 Task: Add Sprouts D3 5000 Iu Citrus Mct Oil to the cart.
Action: Mouse pressed left at (25, 97)
Screenshot: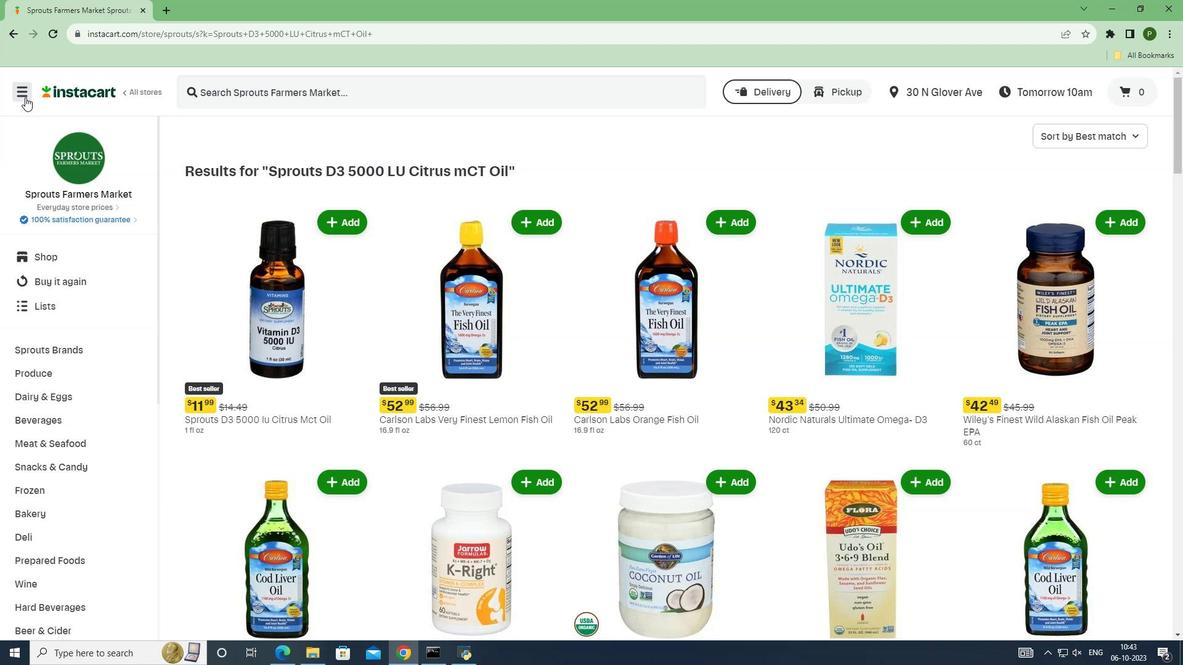 
Action: Mouse moved to (51, 333)
Screenshot: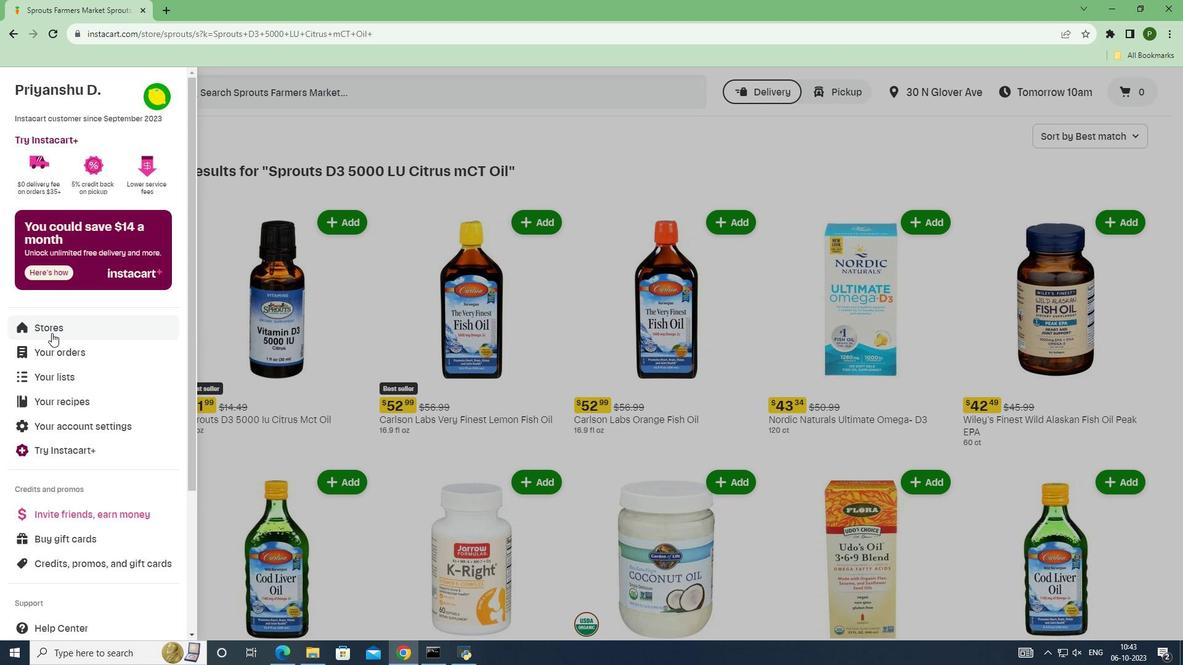 
Action: Mouse pressed left at (51, 333)
Screenshot: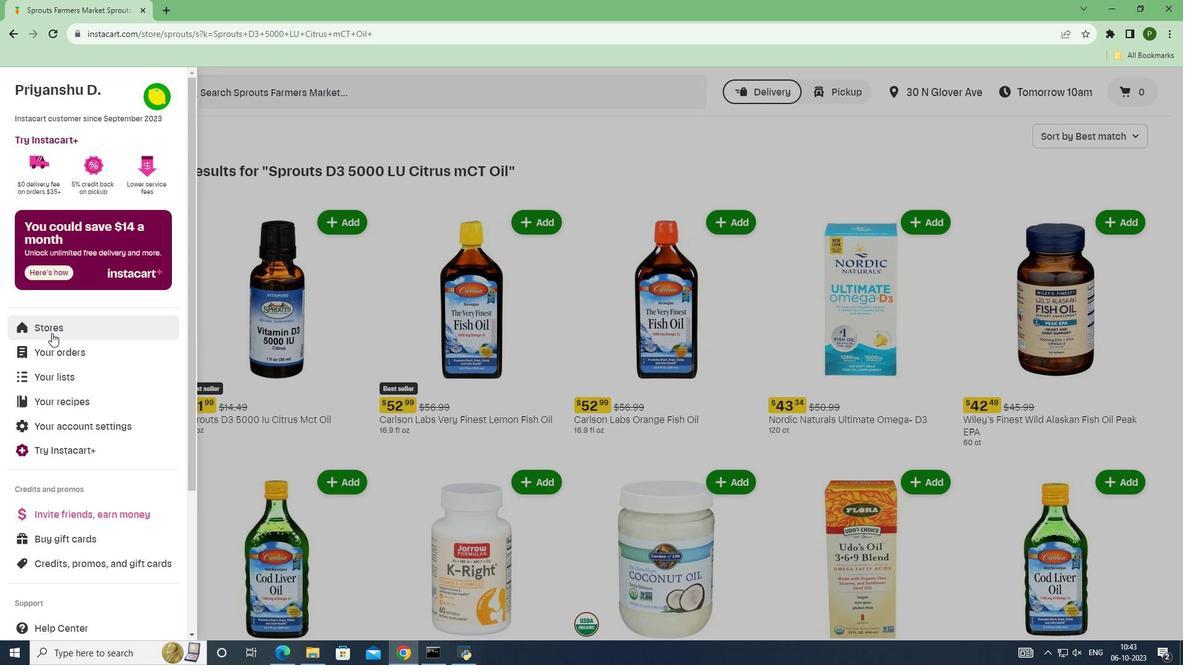 
Action: Mouse moved to (278, 147)
Screenshot: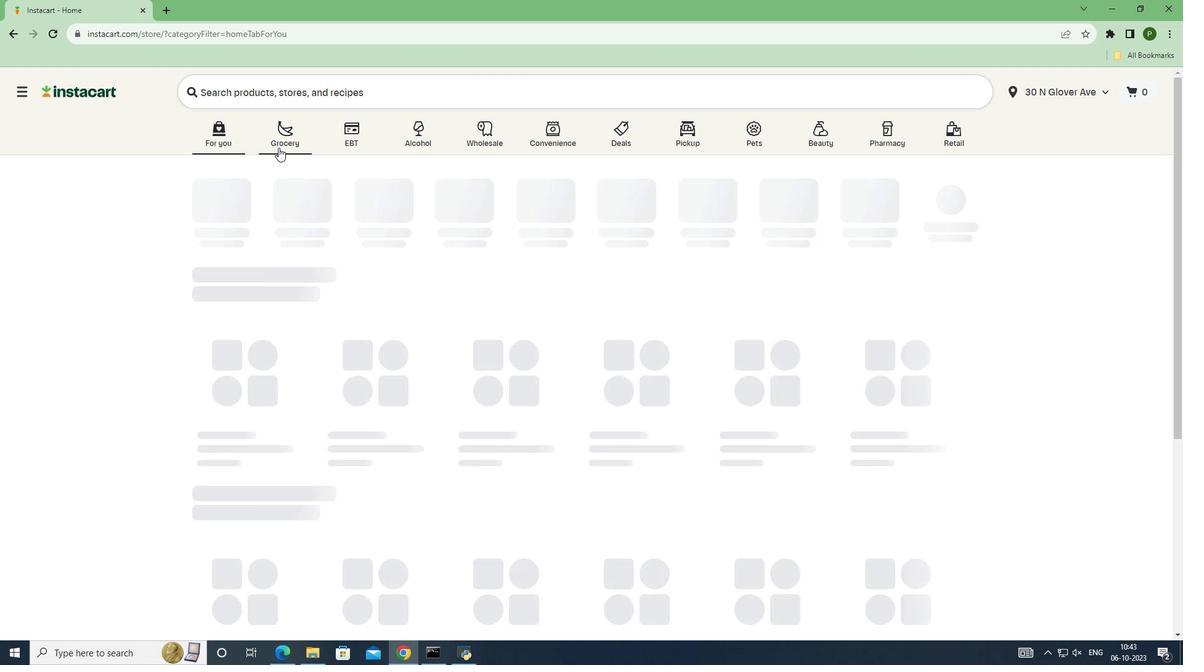 
Action: Mouse pressed left at (278, 147)
Screenshot: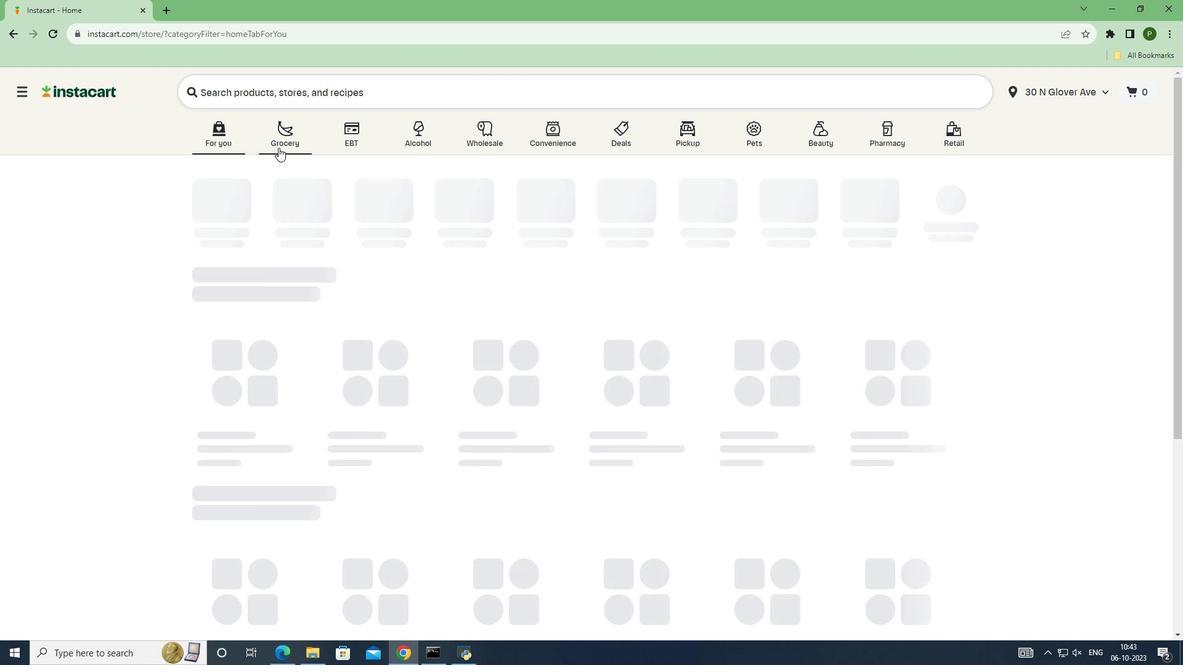 
Action: Mouse moved to (748, 294)
Screenshot: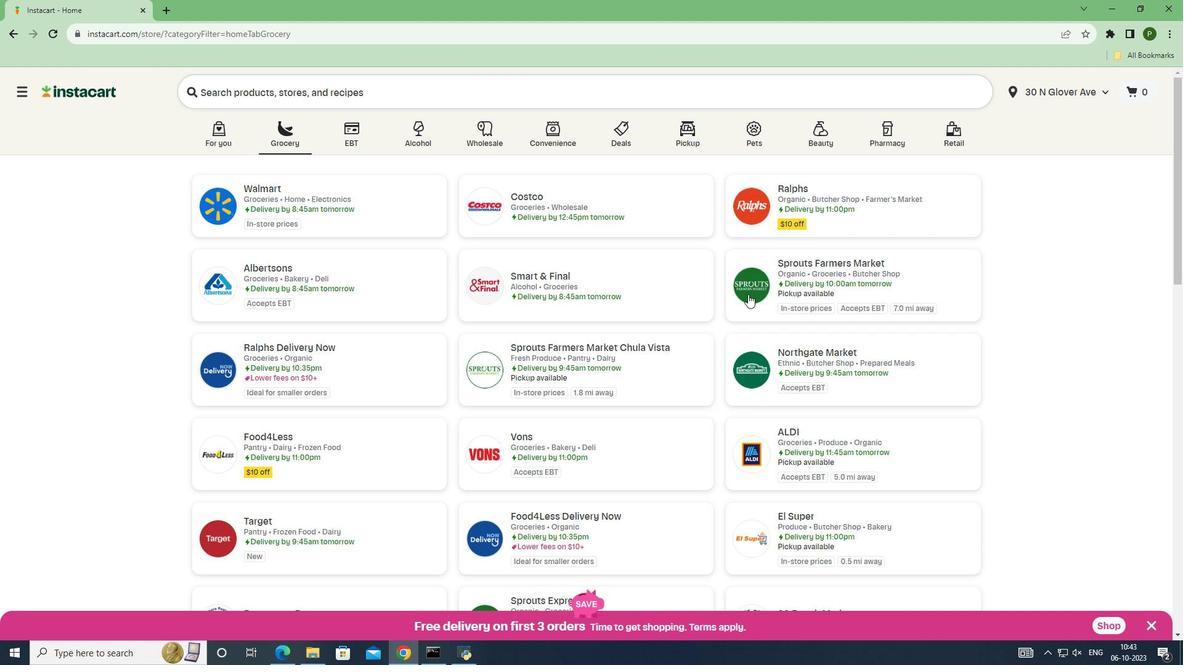 
Action: Mouse pressed left at (748, 294)
Screenshot: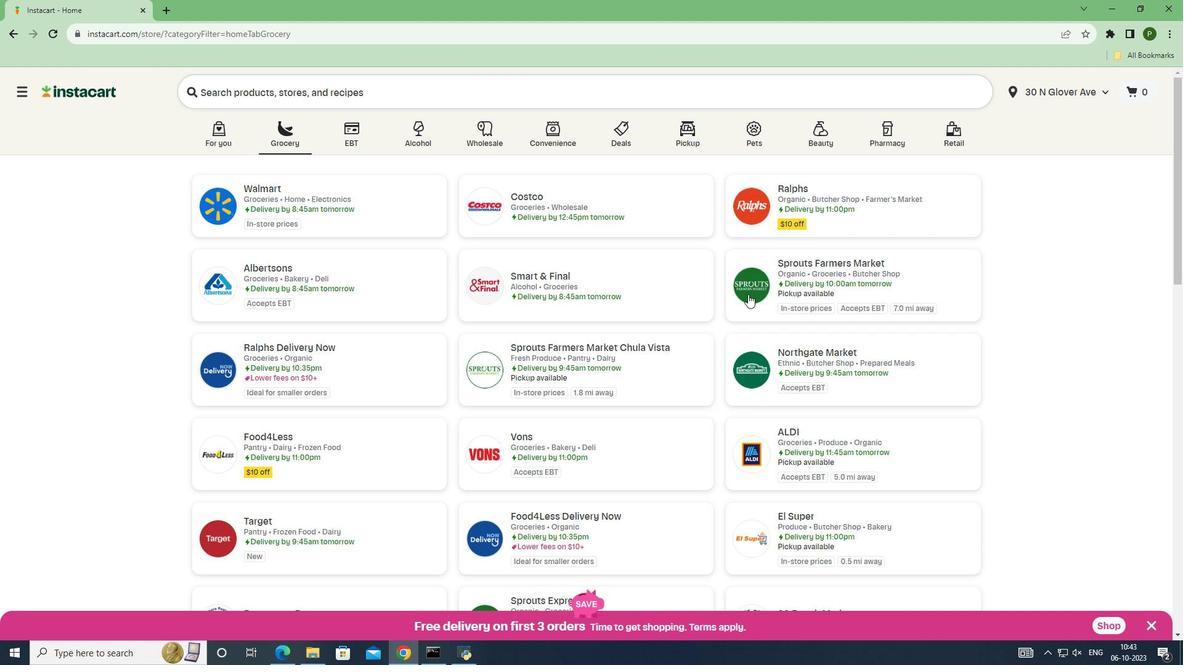 
Action: Mouse moved to (67, 354)
Screenshot: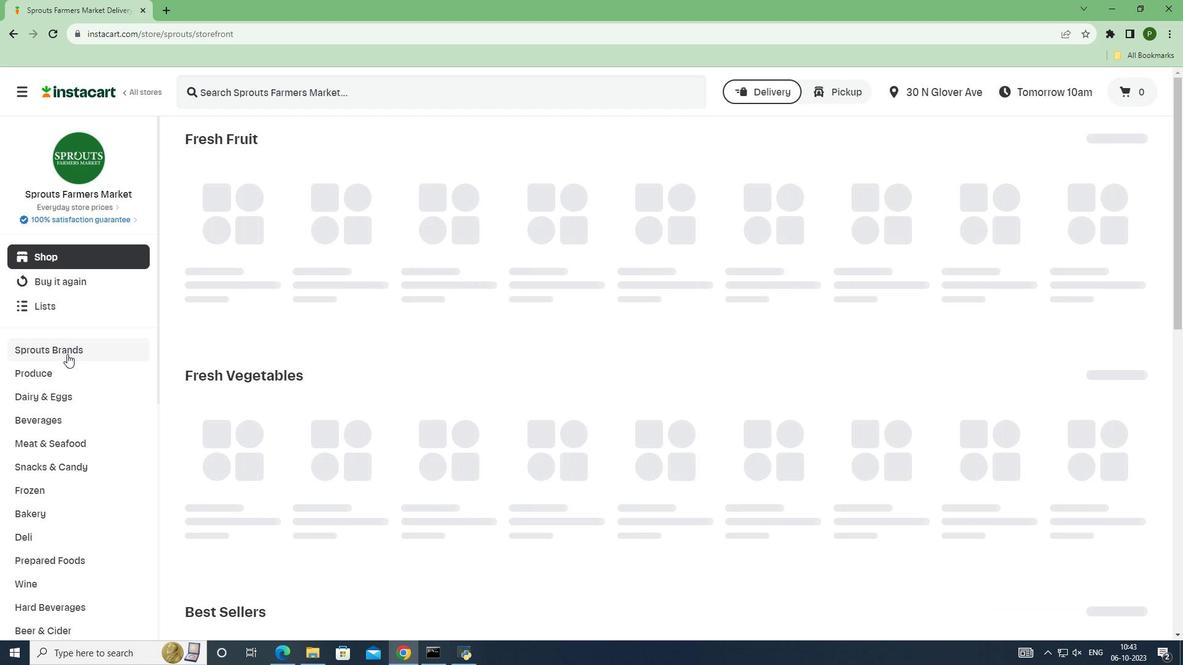 
Action: Mouse pressed left at (67, 354)
Screenshot: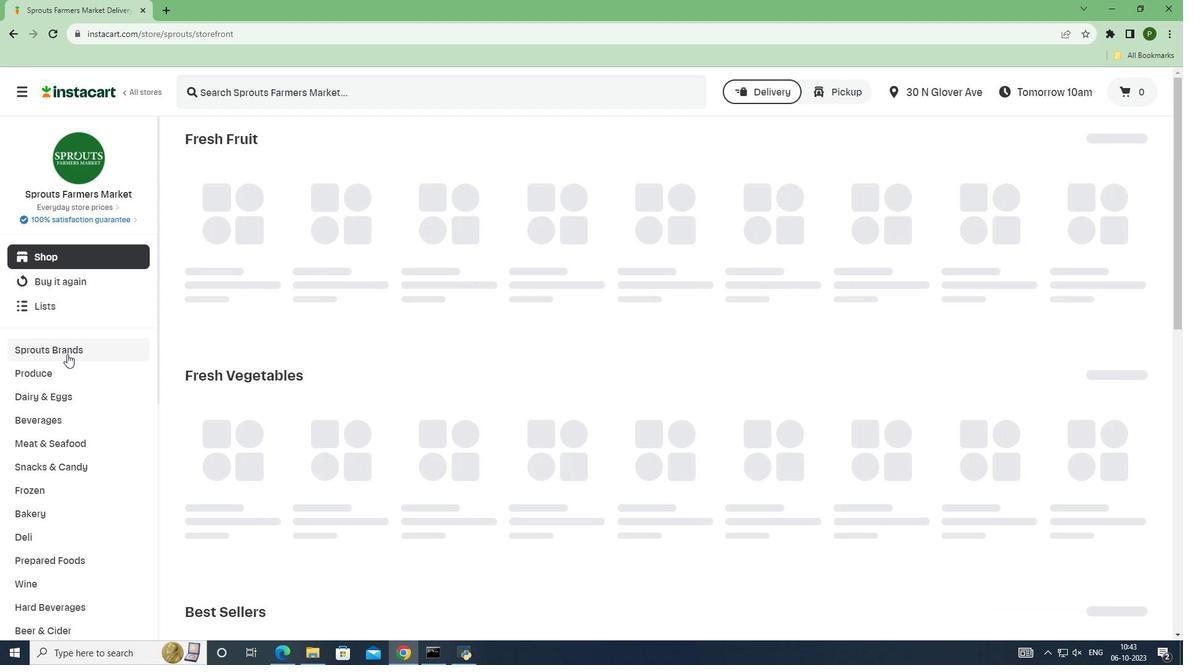 
Action: Mouse moved to (77, 510)
Screenshot: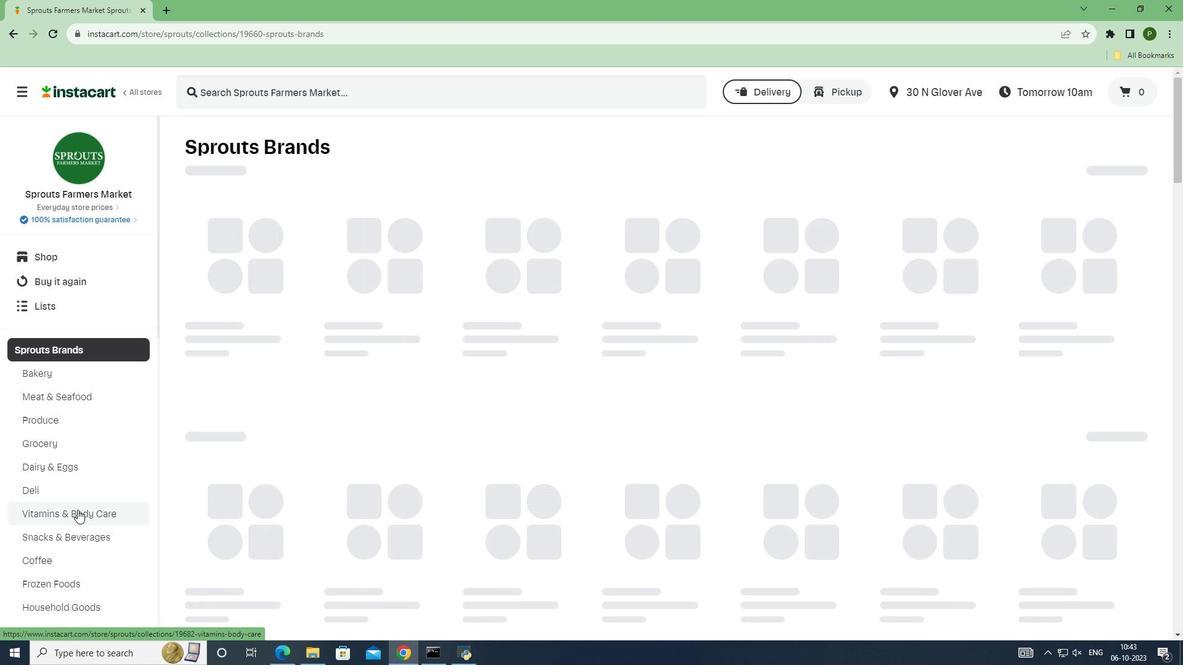 
Action: Mouse pressed left at (77, 510)
Screenshot: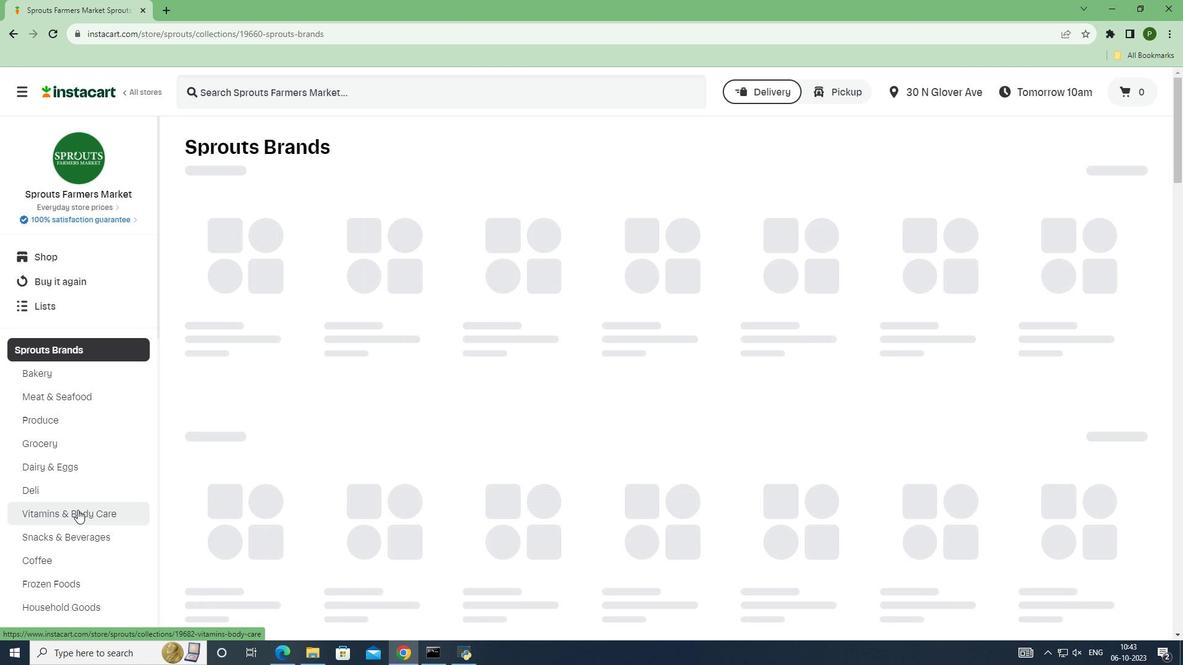
Action: Mouse moved to (230, 89)
Screenshot: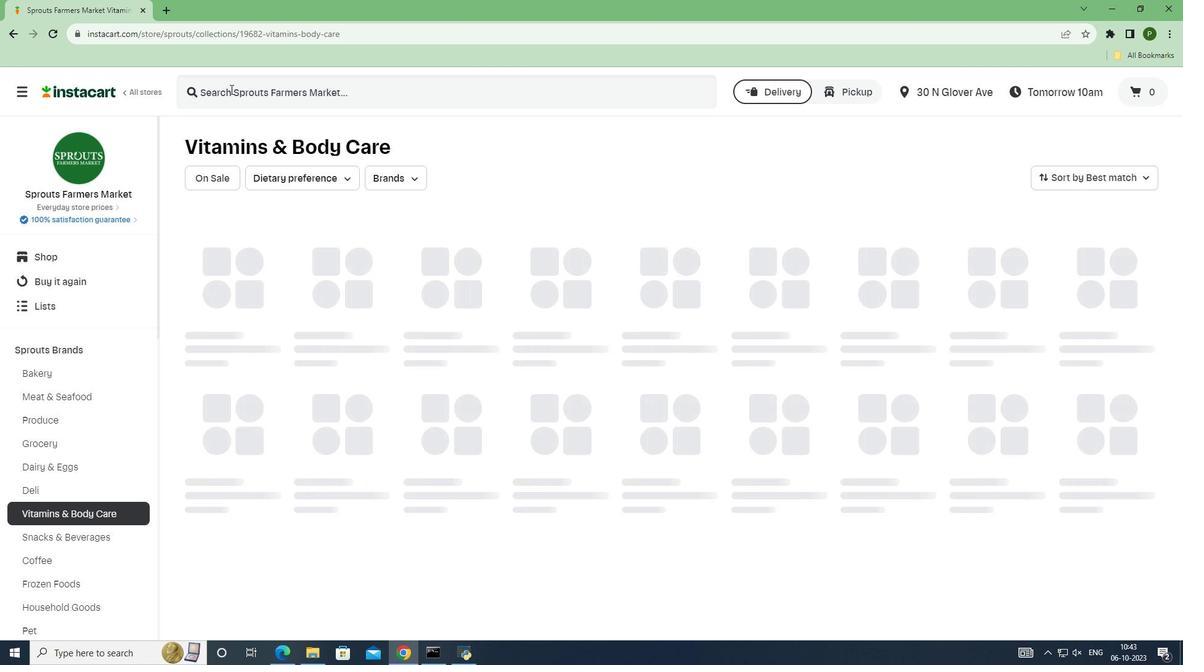 
Action: Mouse pressed left at (230, 89)
Screenshot: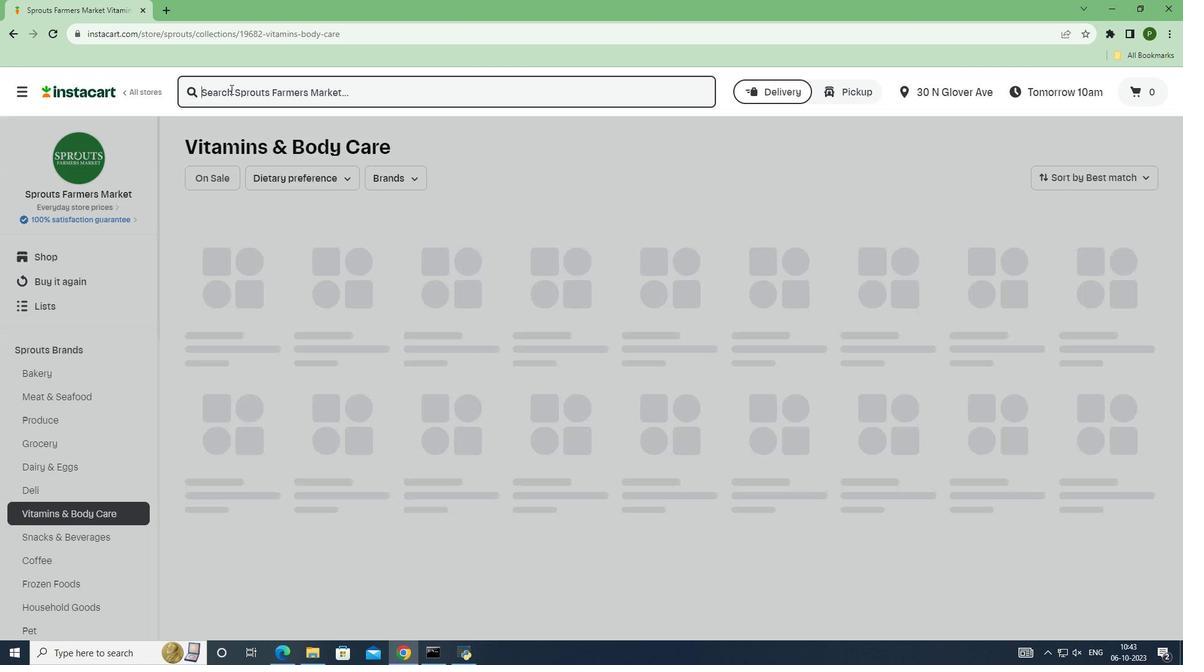 
Action: Key pressed <Key.caps_lock>S<Key.caps_lock>prouts<Key.space><Key.caps_lock>D3<Key.space>5000<Key.space><Key.caps_lock>lu<Key.space><Key.caps_lock>C<Key.caps_lock>itrus<Key.space><Key.caps_lock>M<Key.caps_lock>ct<Key.space><Key.caps_lock>O<Key.caps_lock>il<Key.space><Key.enter>
Screenshot: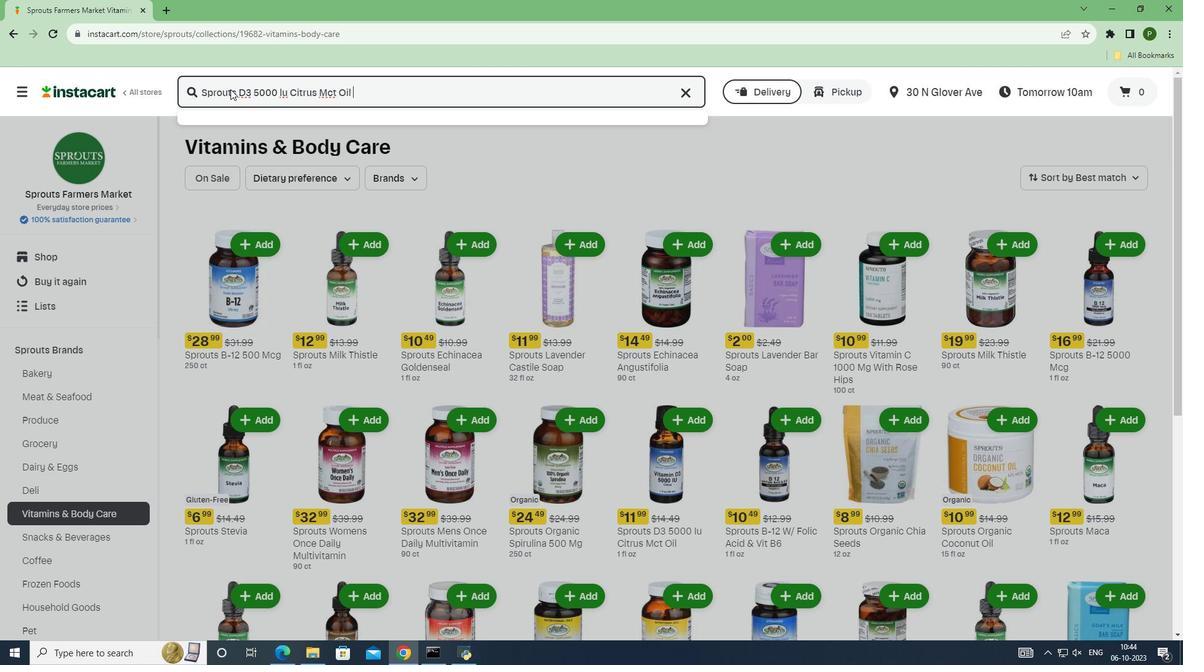 
Action: Mouse moved to (281, 289)
Screenshot: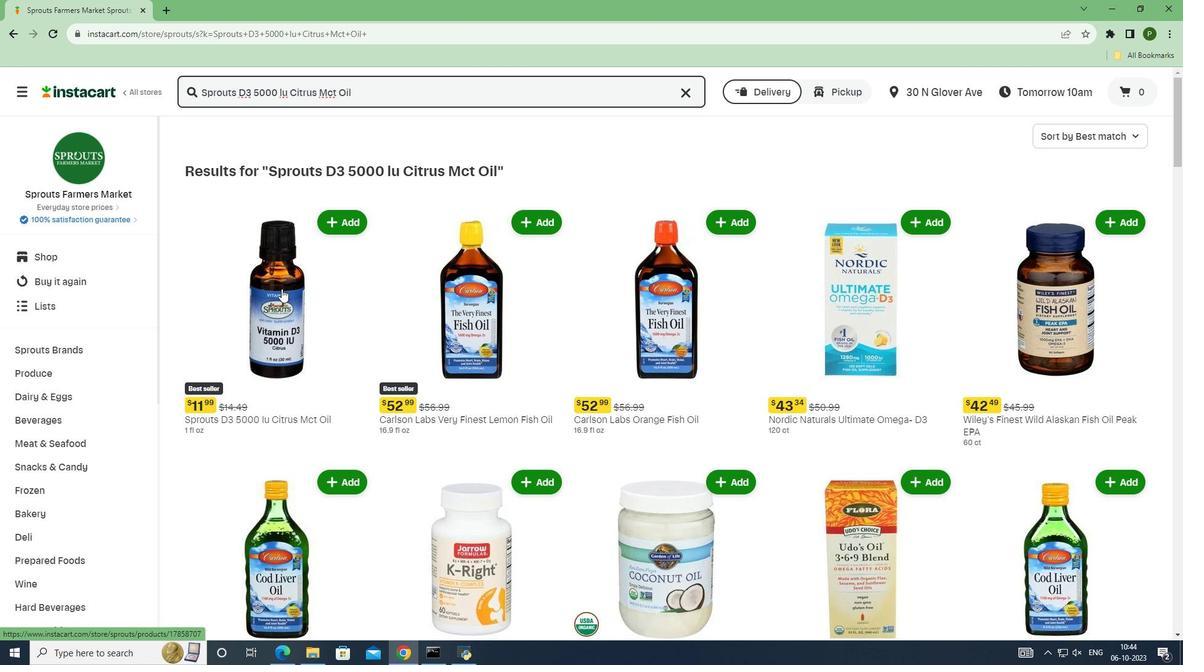 
Action: Mouse scrolled (281, 288) with delta (0, 0)
Screenshot: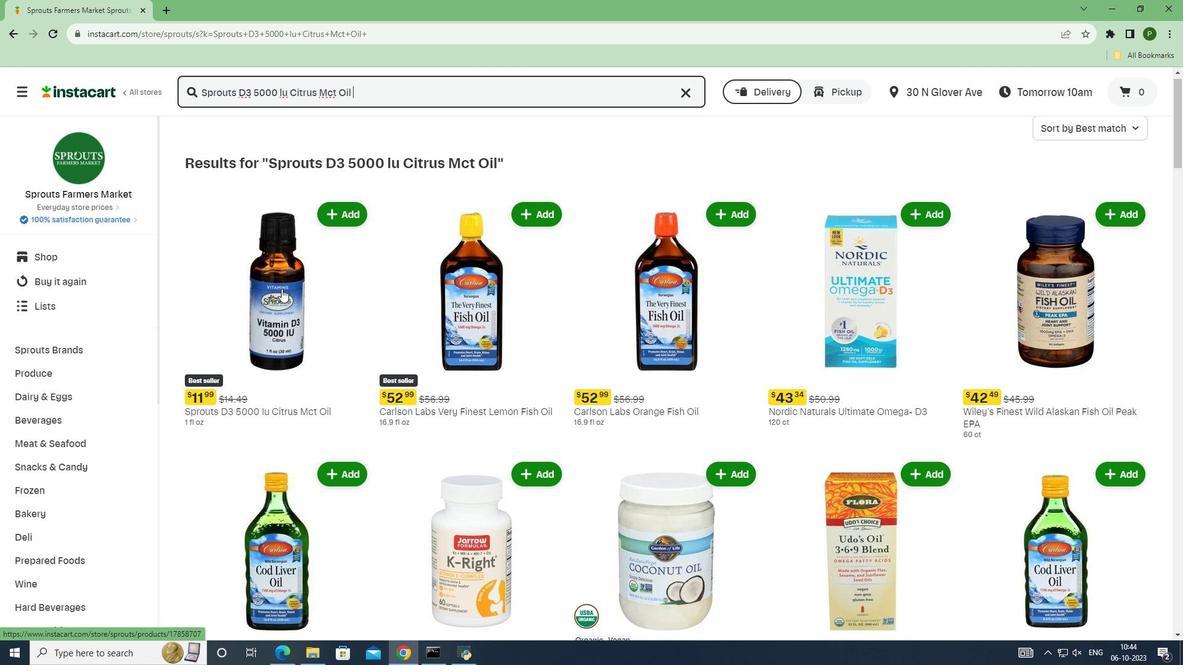 
Action: Mouse moved to (338, 170)
Screenshot: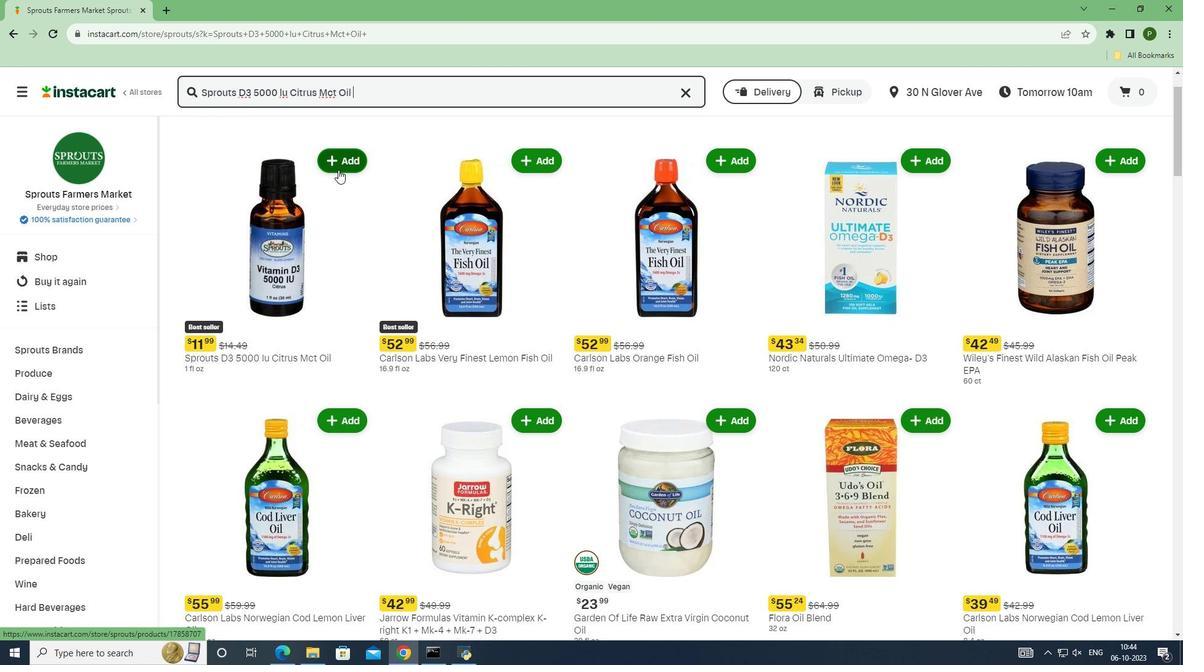 
Action: Mouse pressed left at (338, 170)
Screenshot: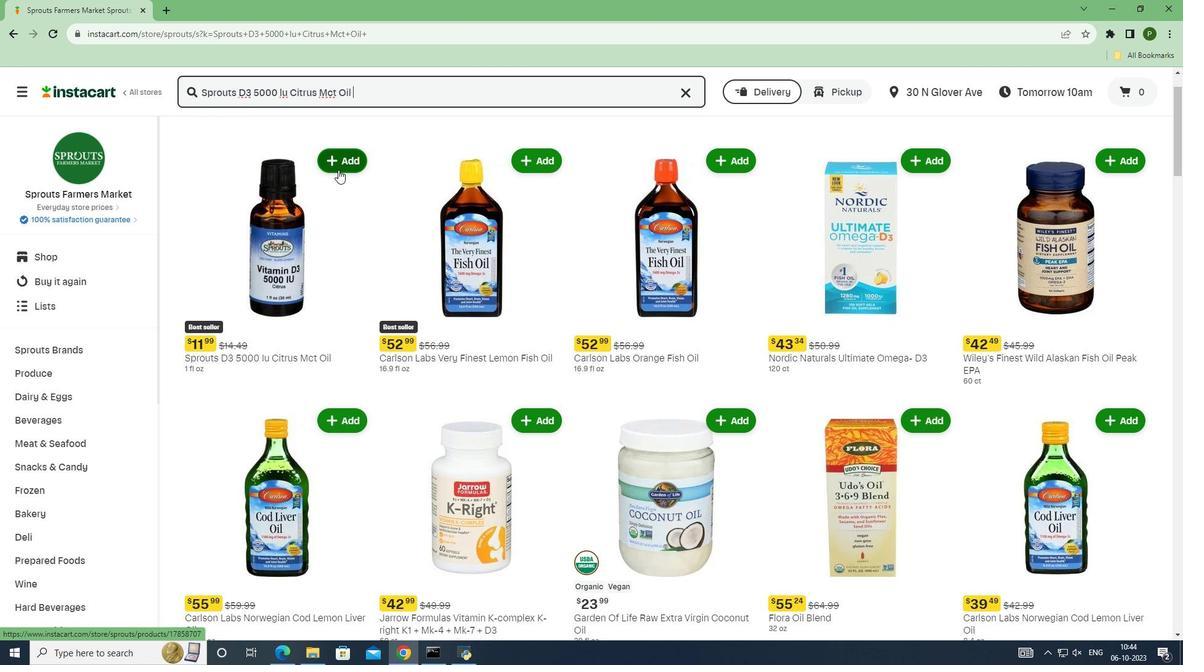 
Action: Mouse moved to (381, 214)
Screenshot: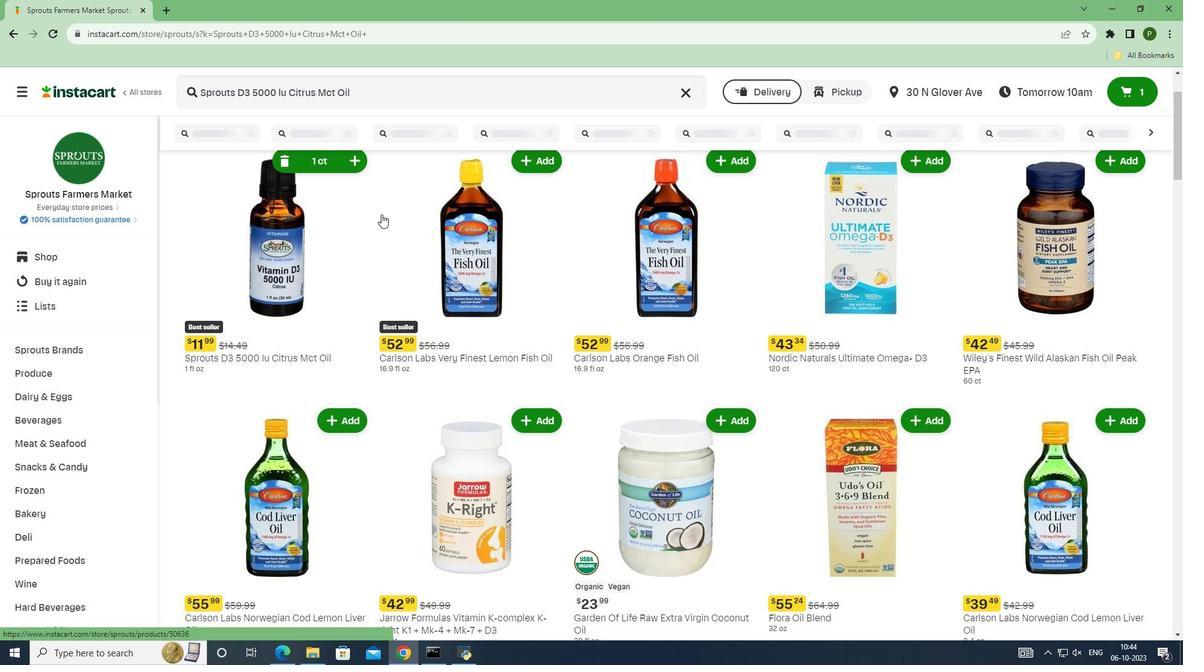 
Action: Mouse pressed left at (381, 214)
Screenshot: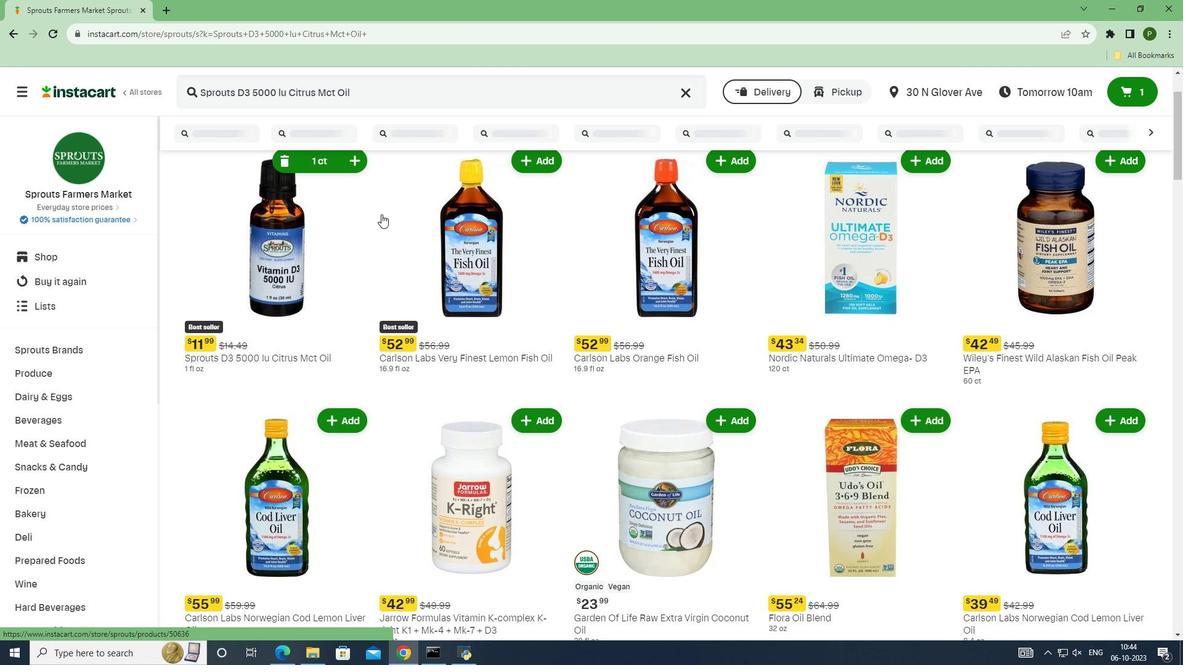 
